 Task: Add Big Mountain Foods Lion's Mane Mushroom Burger to the cart.
Action: Mouse moved to (20, 54)
Screenshot: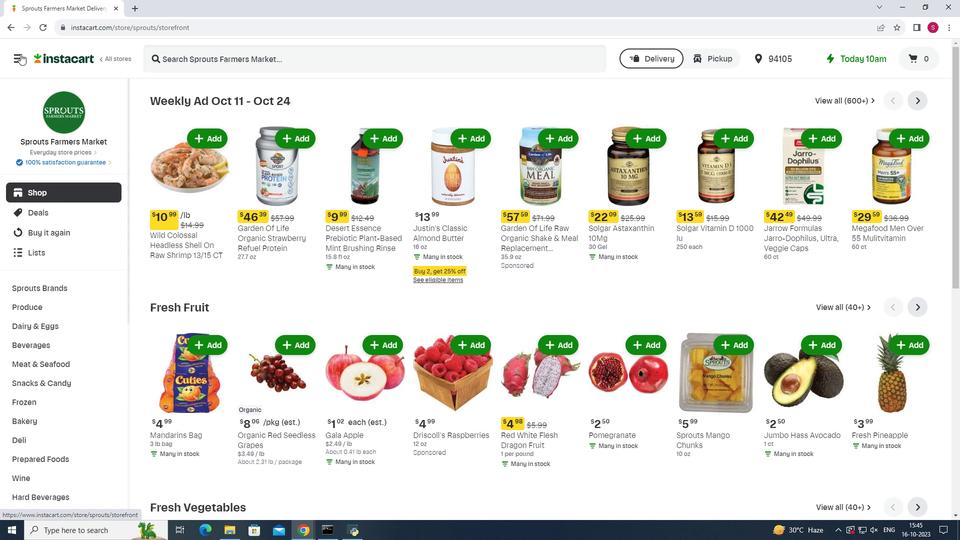 
Action: Mouse pressed left at (20, 54)
Screenshot: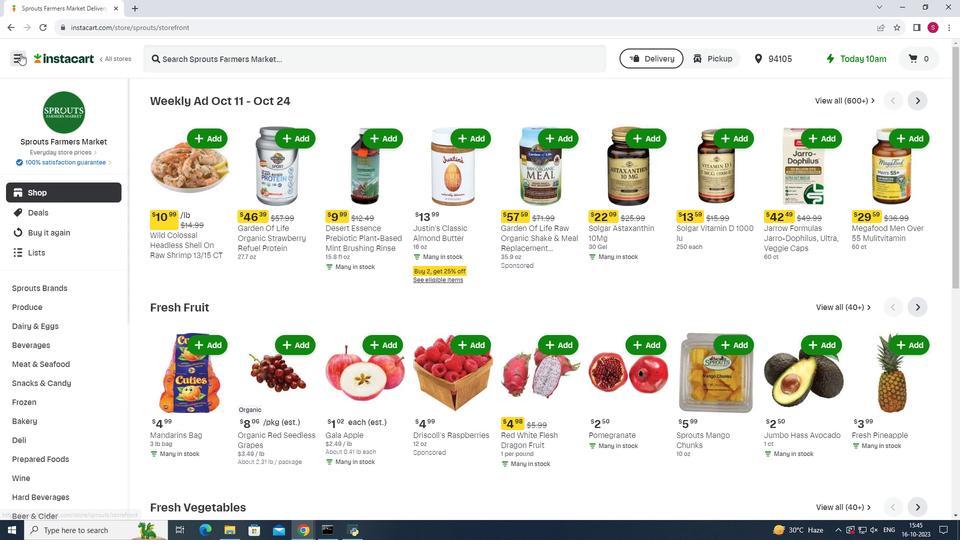 
Action: Mouse moved to (39, 263)
Screenshot: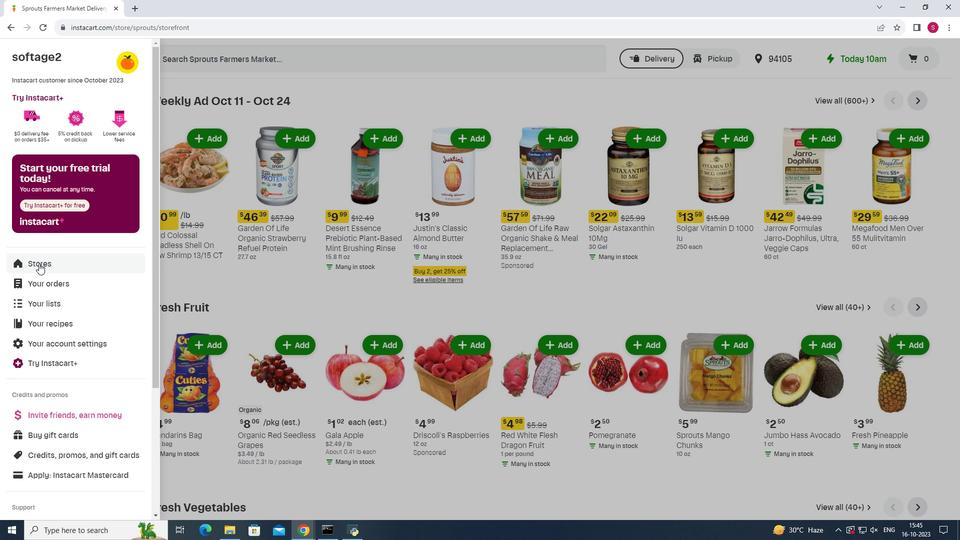 
Action: Mouse pressed left at (39, 263)
Screenshot: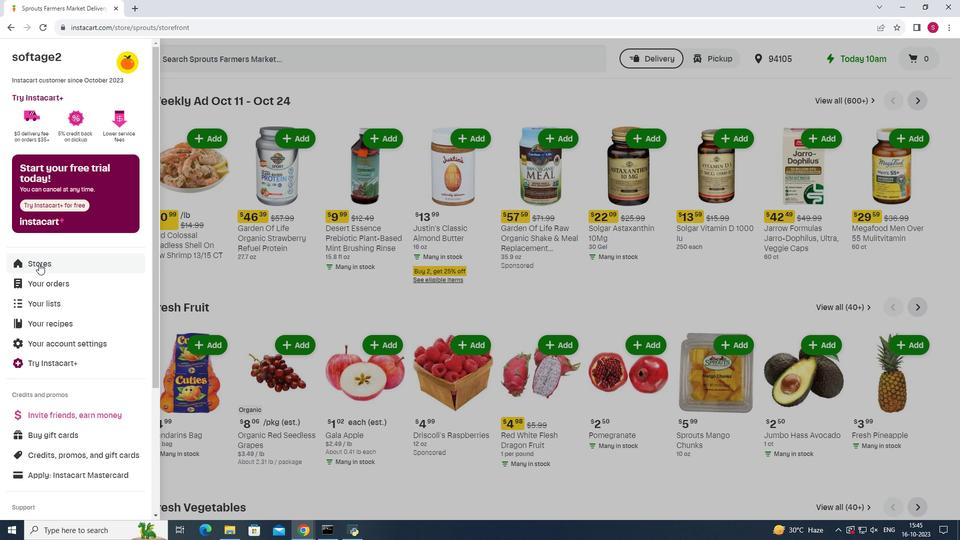 
Action: Mouse moved to (237, 86)
Screenshot: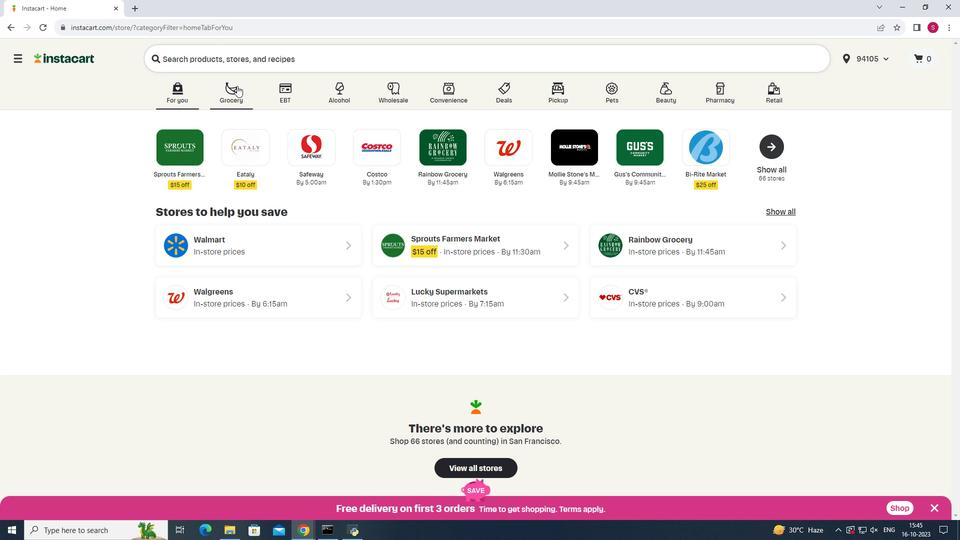 
Action: Mouse pressed left at (237, 86)
Screenshot: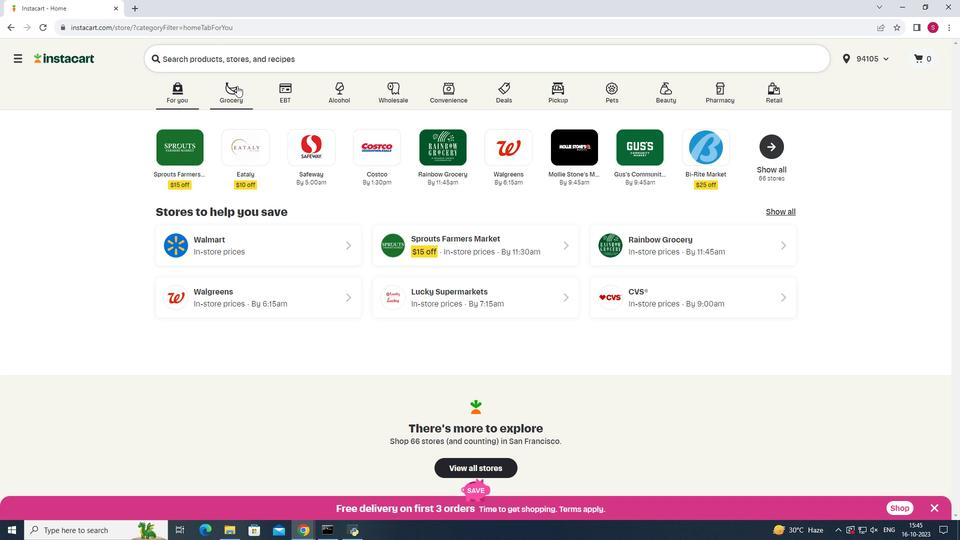 
Action: Mouse moved to (685, 138)
Screenshot: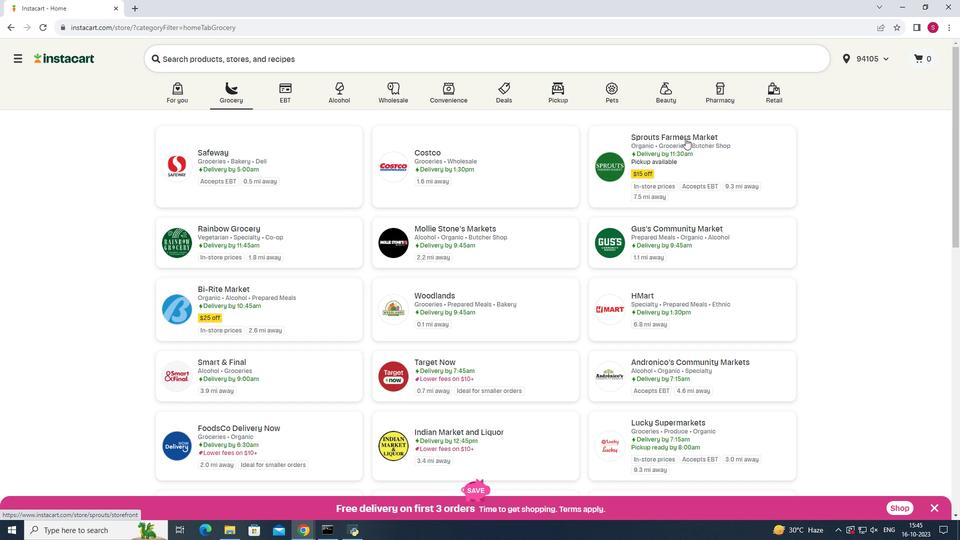 
Action: Mouse pressed left at (685, 138)
Screenshot: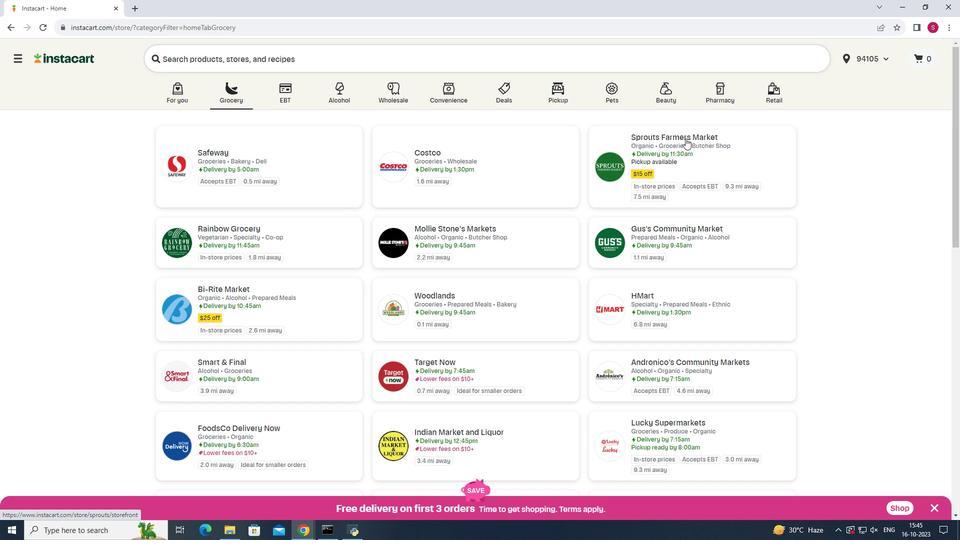 
Action: Mouse moved to (52, 366)
Screenshot: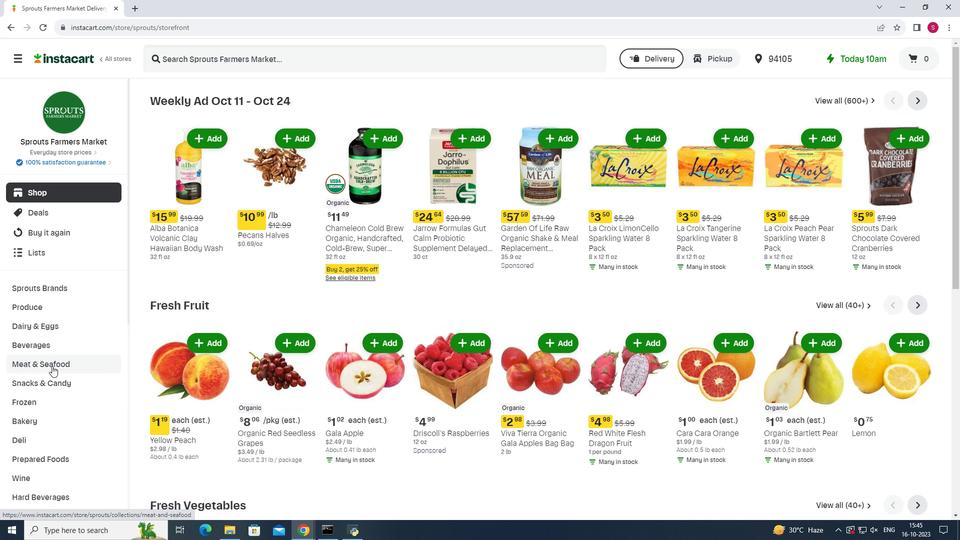 
Action: Mouse pressed left at (52, 366)
Screenshot: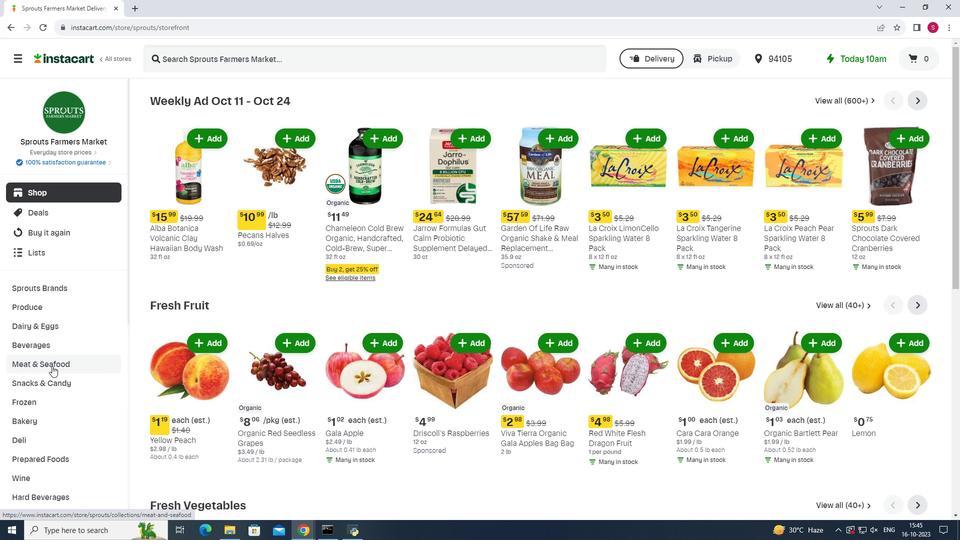 
Action: Mouse moved to (732, 123)
Screenshot: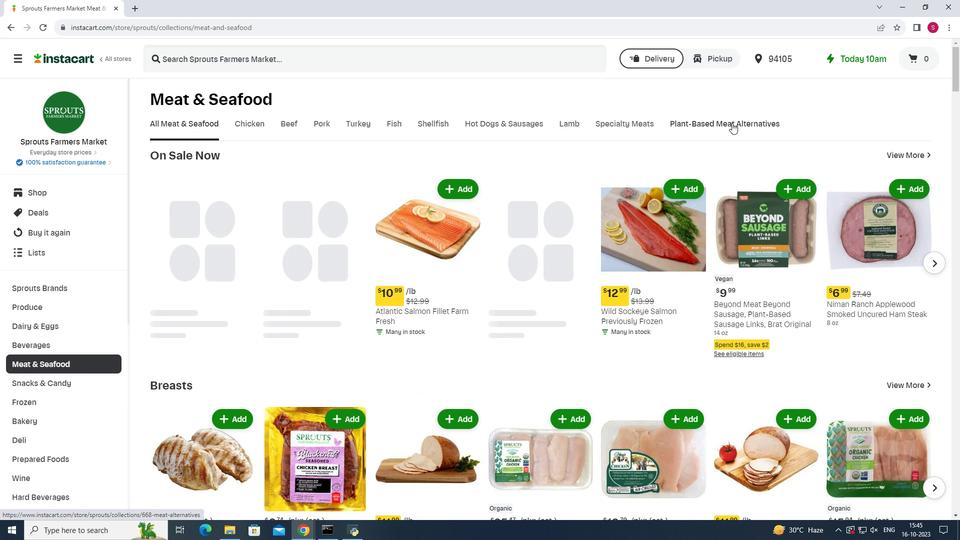 
Action: Mouse pressed left at (732, 123)
Screenshot: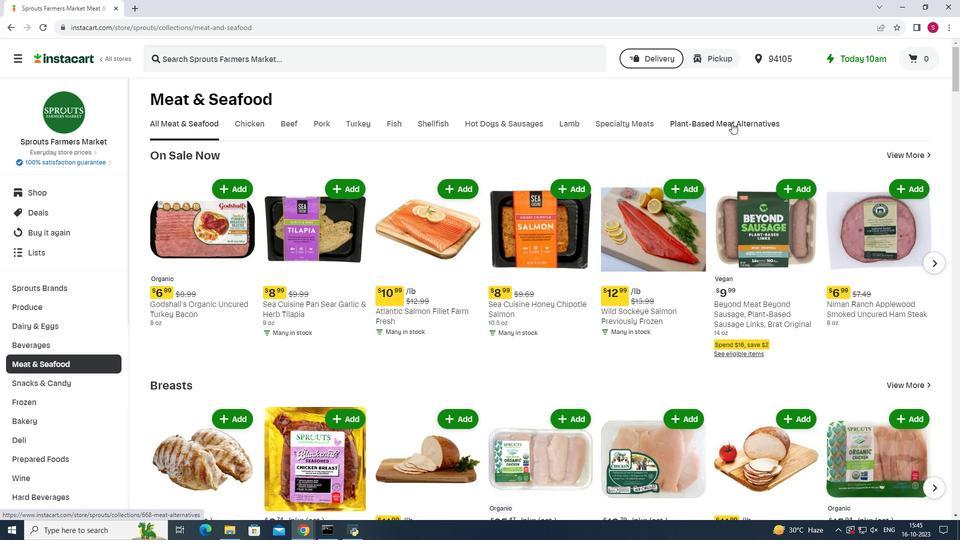 
Action: Mouse moved to (280, 167)
Screenshot: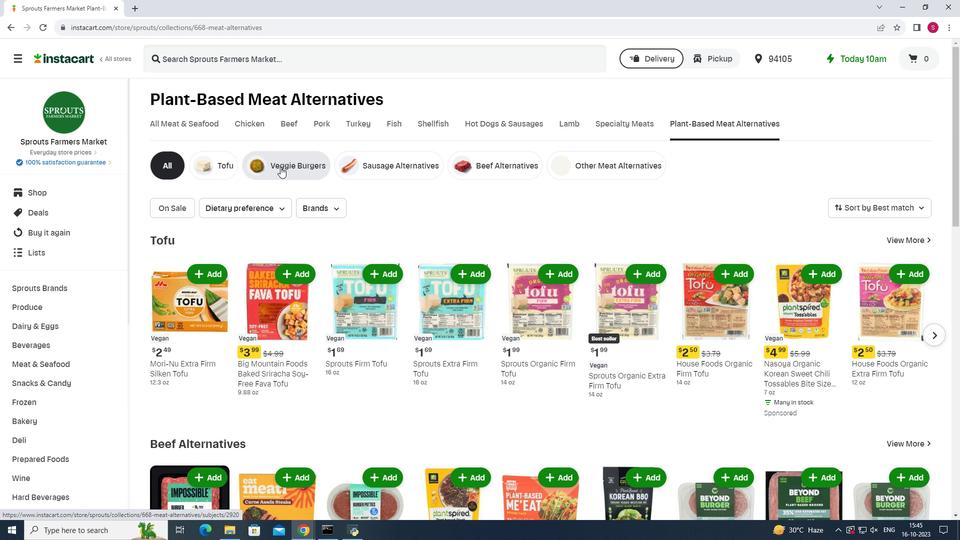 
Action: Mouse pressed left at (280, 167)
Screenshot: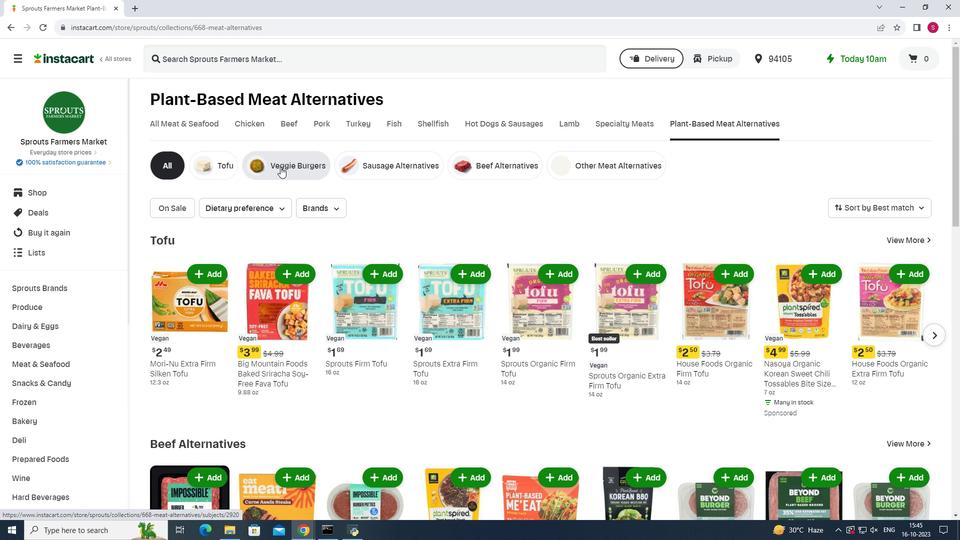 
Action: Mouse moved to (341, 53)
Screenshot: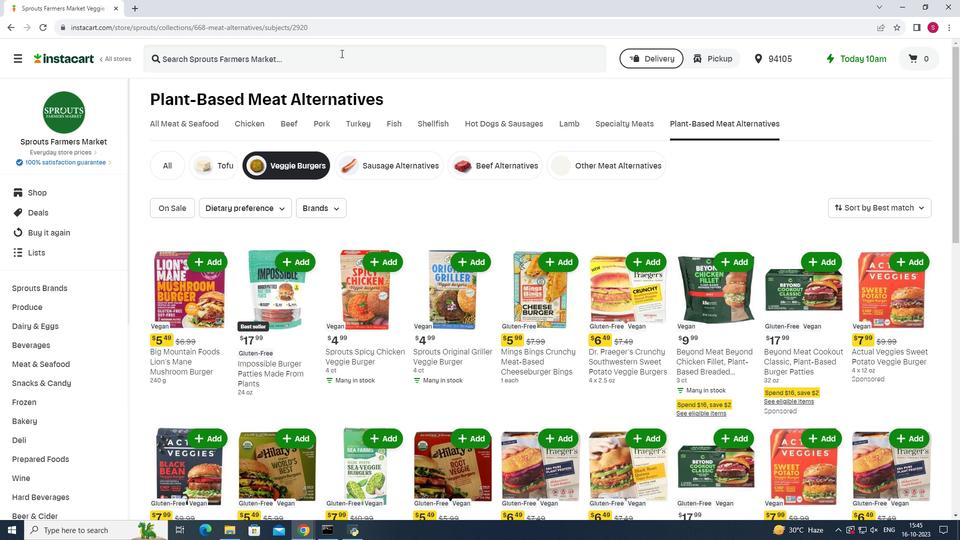 
Action: Mouse pressed left at (341, 53)
Screenshot: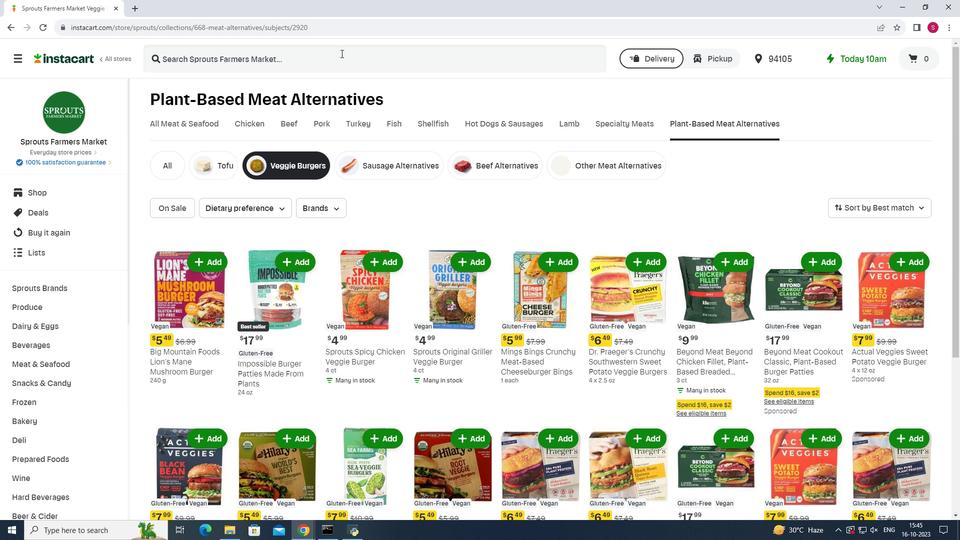 
Action: Key pressed <Key.shift>Big<Key.space><Key.shift><Key.shift>Mountain<Key.space><Key.shift>Foods<Key.space><Key.shift>Lion's<Key.space><Key.shift><Key.shift><Key.shift>Mane<Key.space><Key.shift>Mushroom<Key.space><Key.shift>Burger<Key.enter>
Screenshot: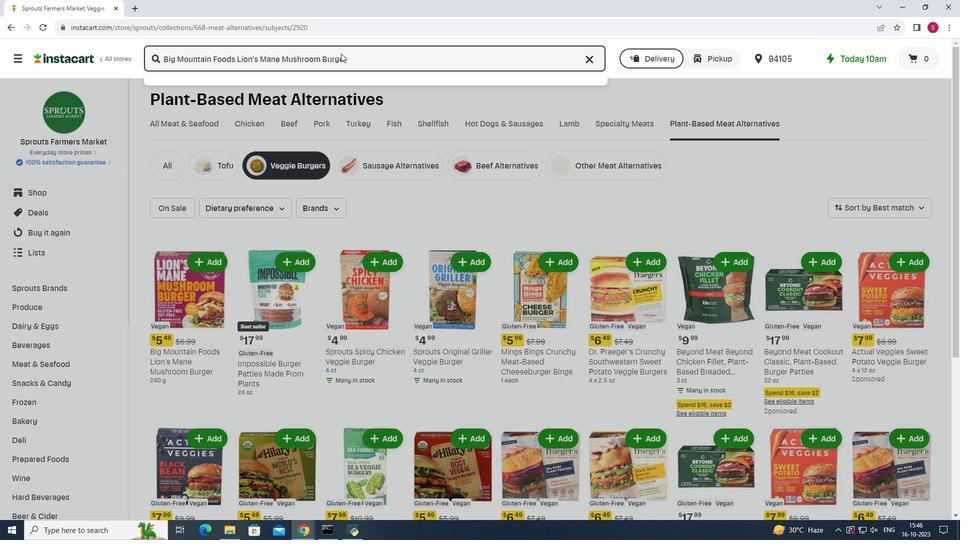 
Action: Mouse moved to (578, 159)
Screenshot: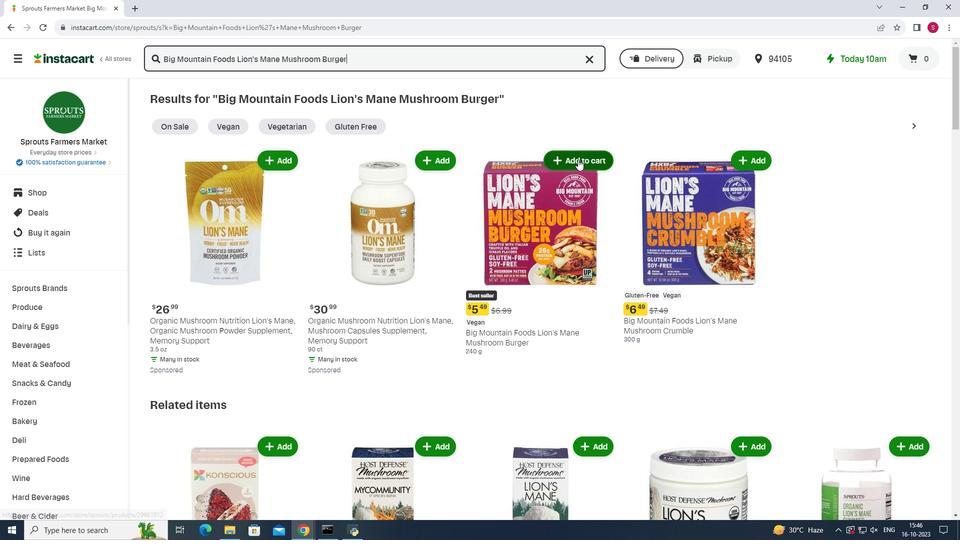 
Action: Mouse pressed left at (578, 159)
Screenshot: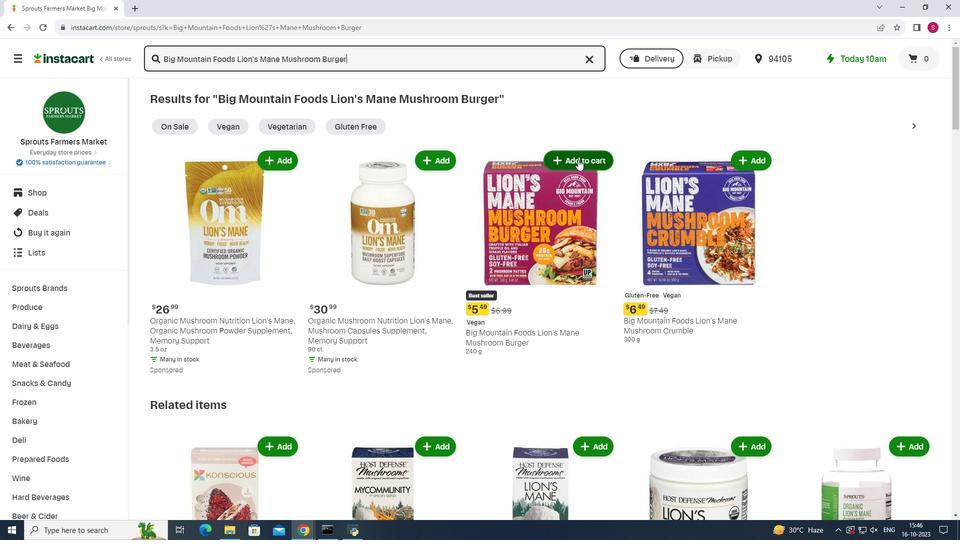 
Action: Mouse moved to (581, 150)
Screenshot: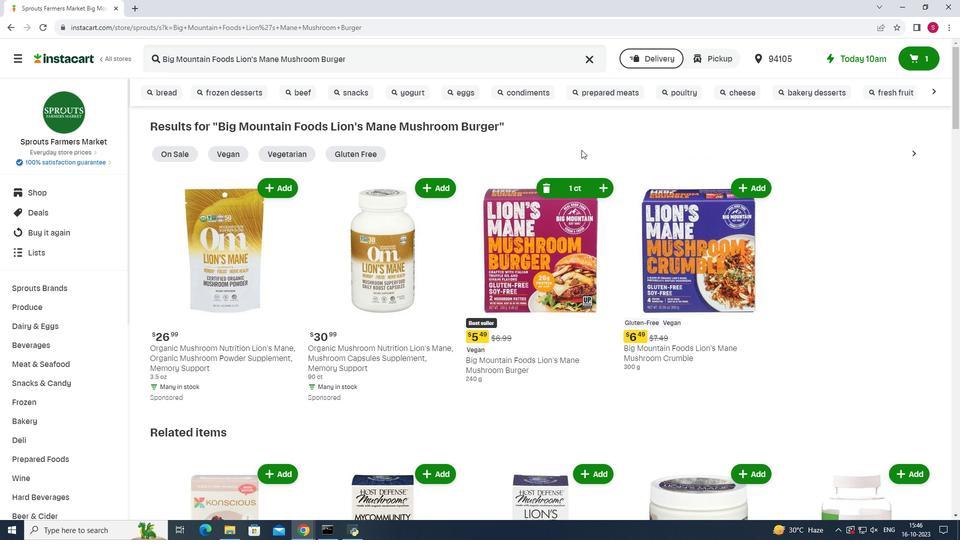 
